 Task: Change the pages per sheet to 4.
Action: Mouse moved to (58, 99)
Screenshot: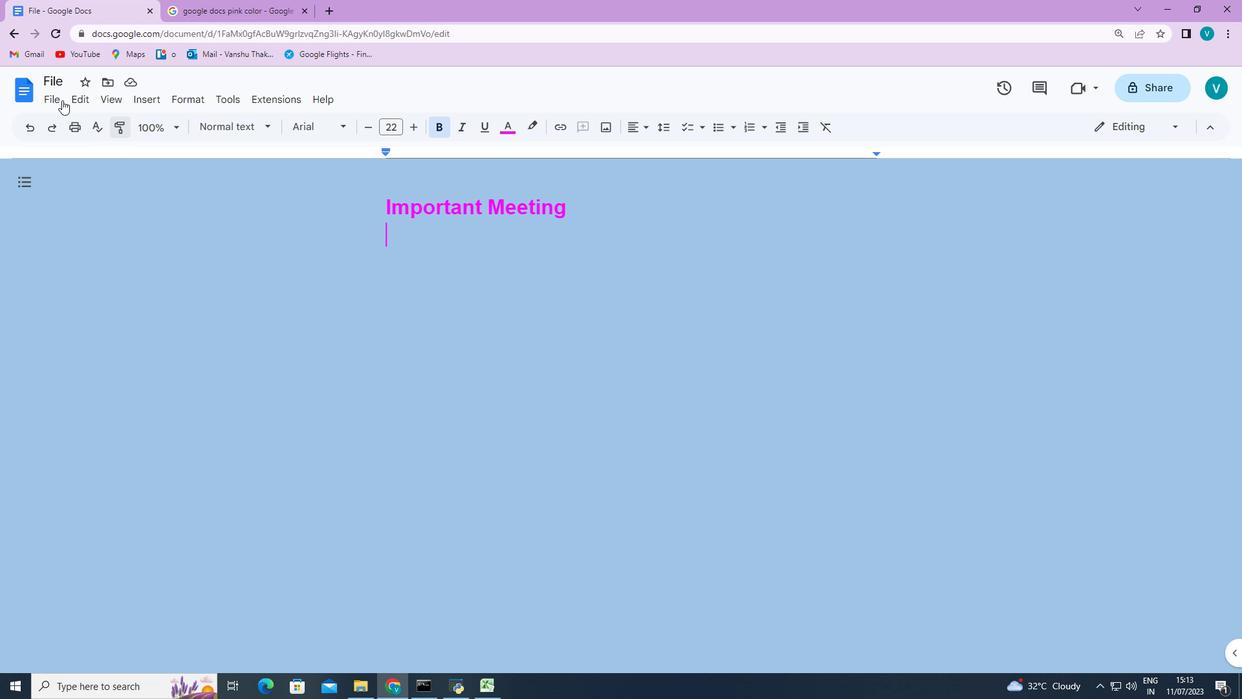 
Action: Mouse pressed left at (58, 99)
Screenshot: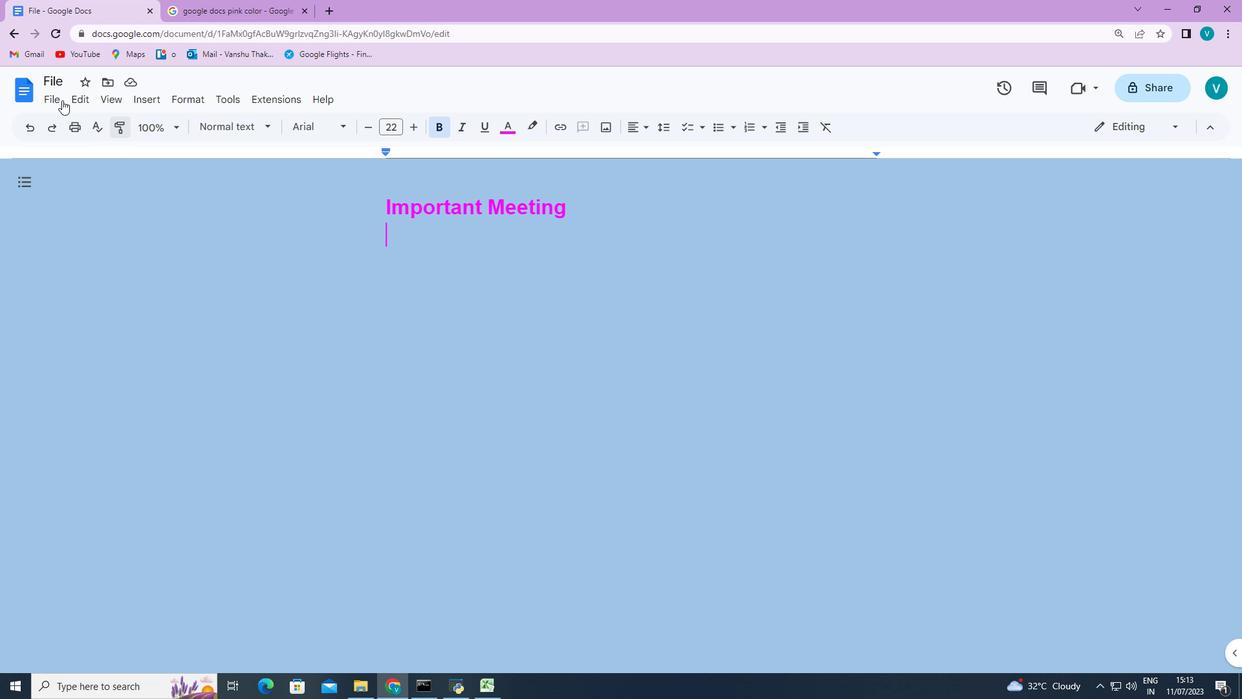 
Action: Mouse moved to (99, 513)
Screenshot: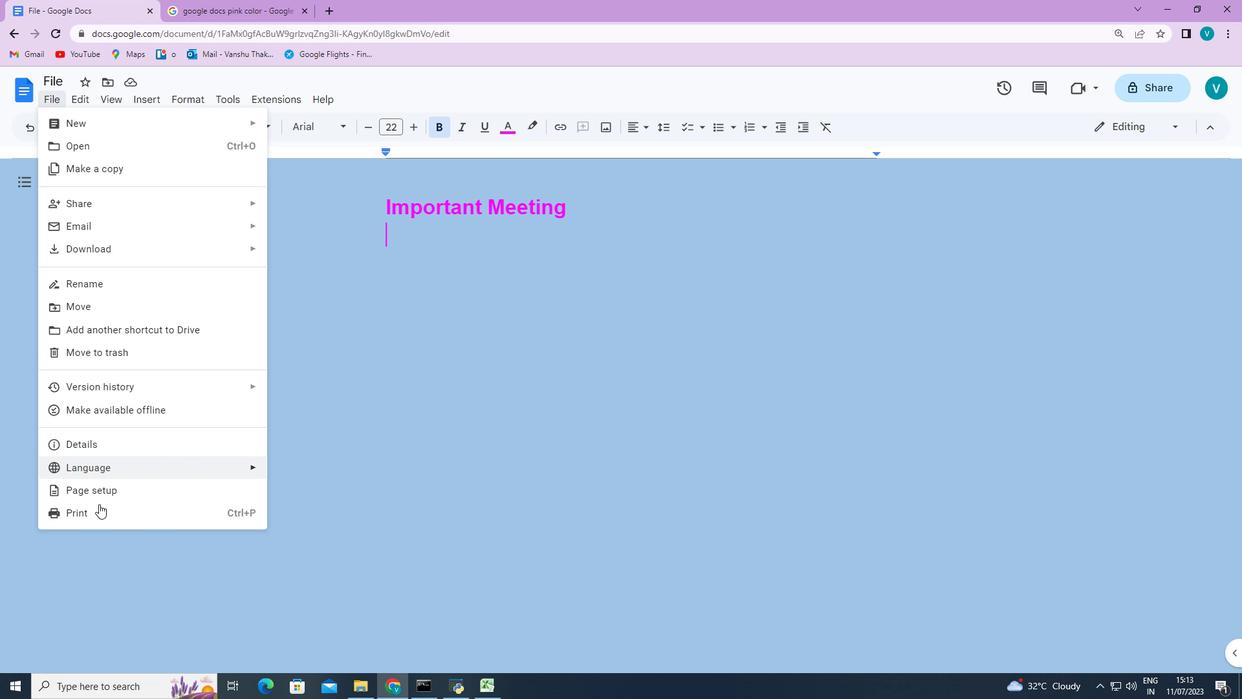 
Action: Mouse pressed left at (99, 513)
Screenshot: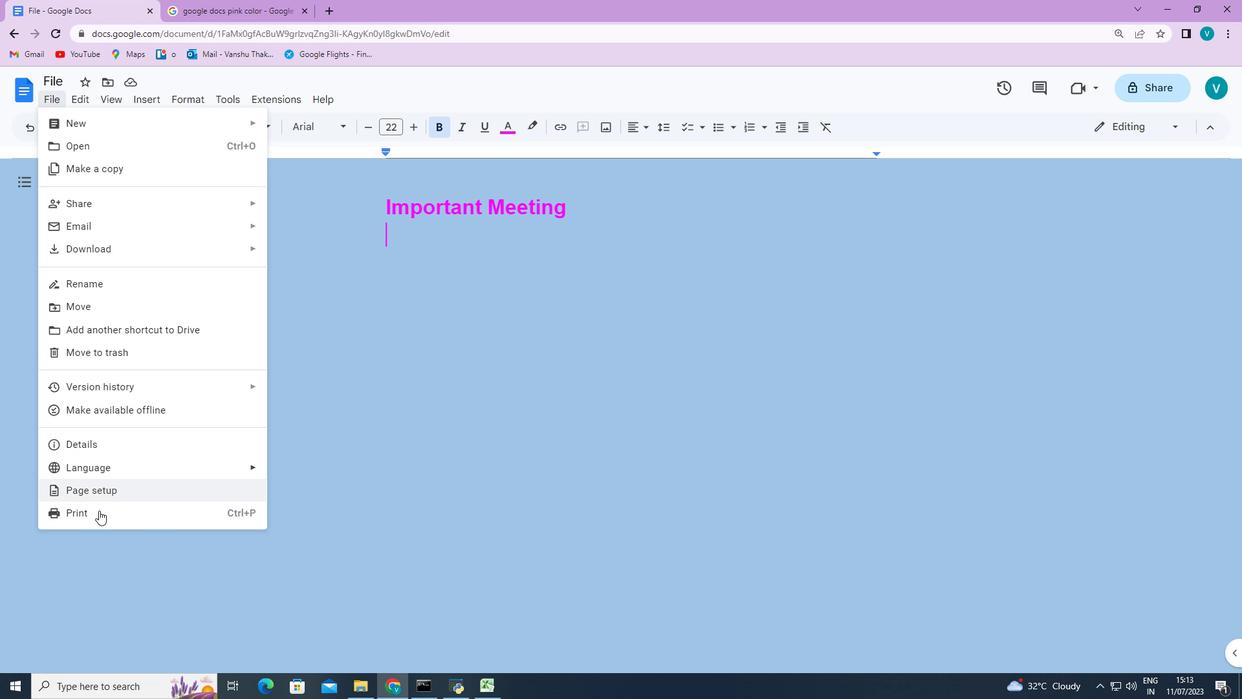 
Action: Mouse moved to (1009, 222)
Screenshot: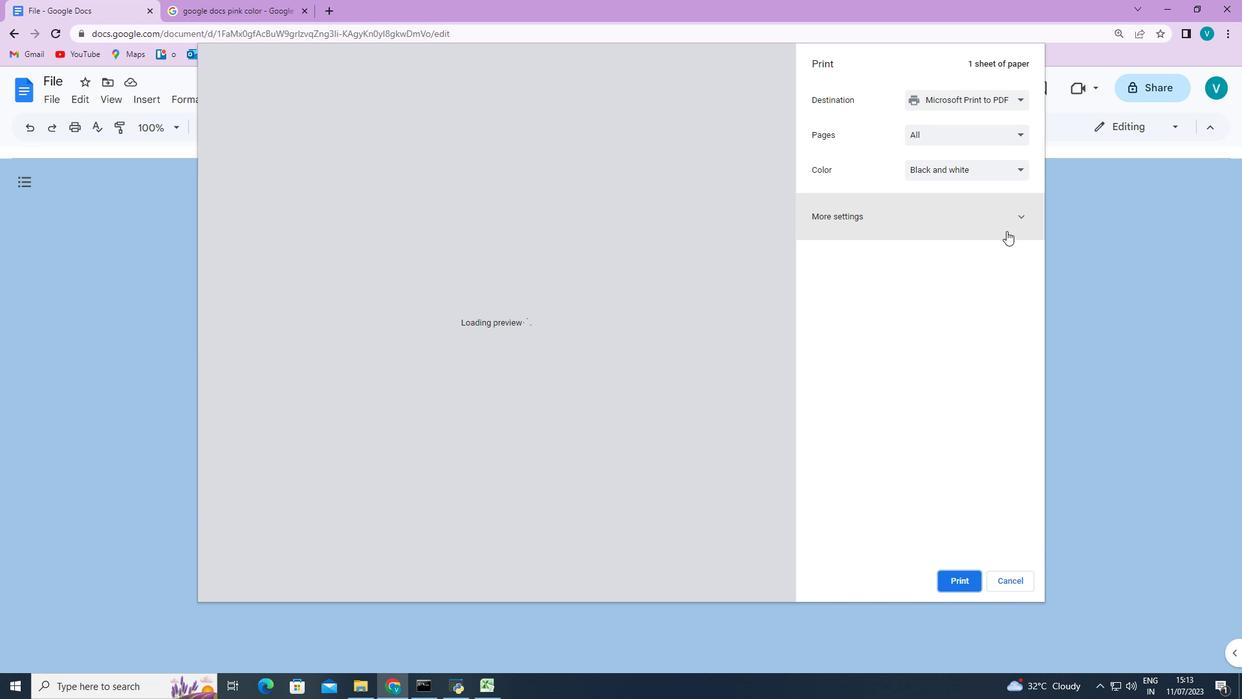 
Action: Mouse pressed left at (1009, 222)
Screenshot: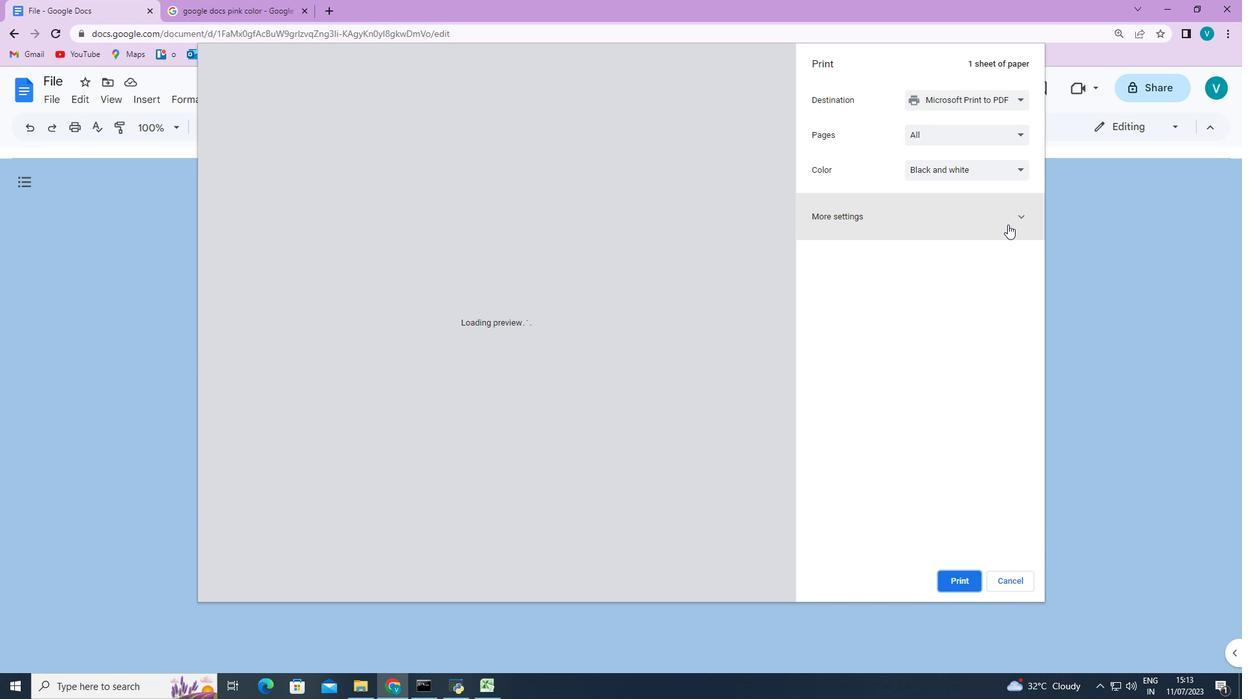 
Action: Mouse moved to (1002, 295)
Screenshot: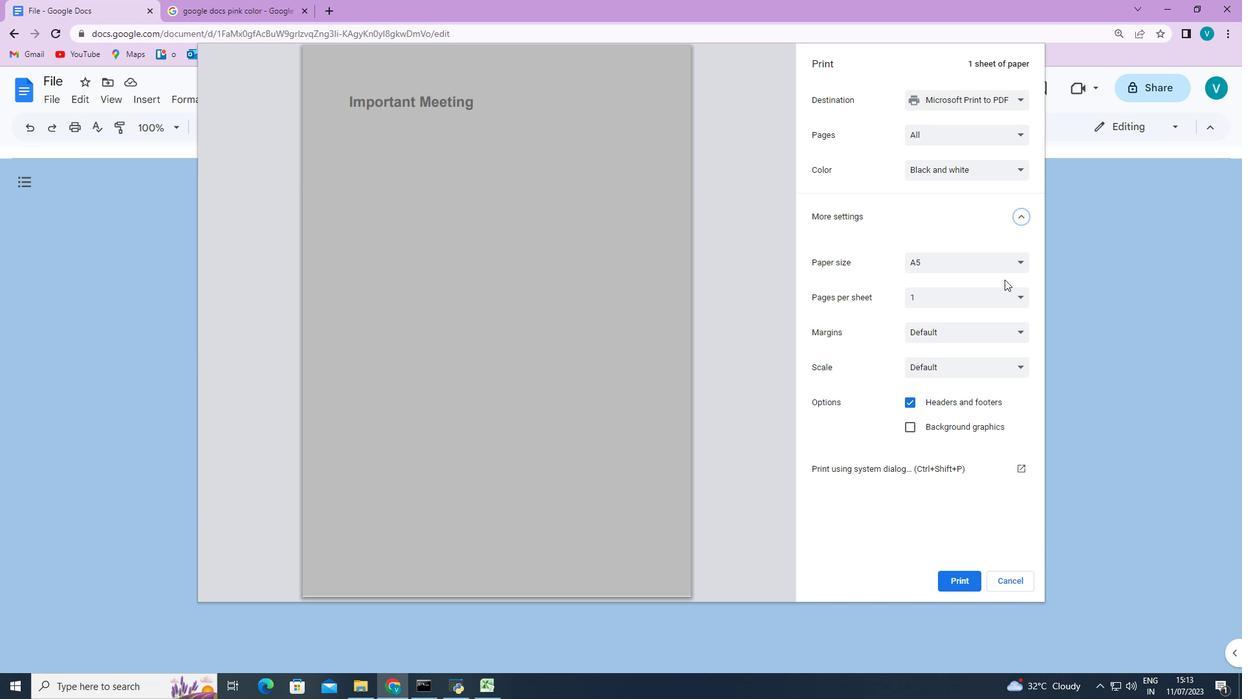 
Action: Mouse pressed left at (1002, 295)
Screenshot: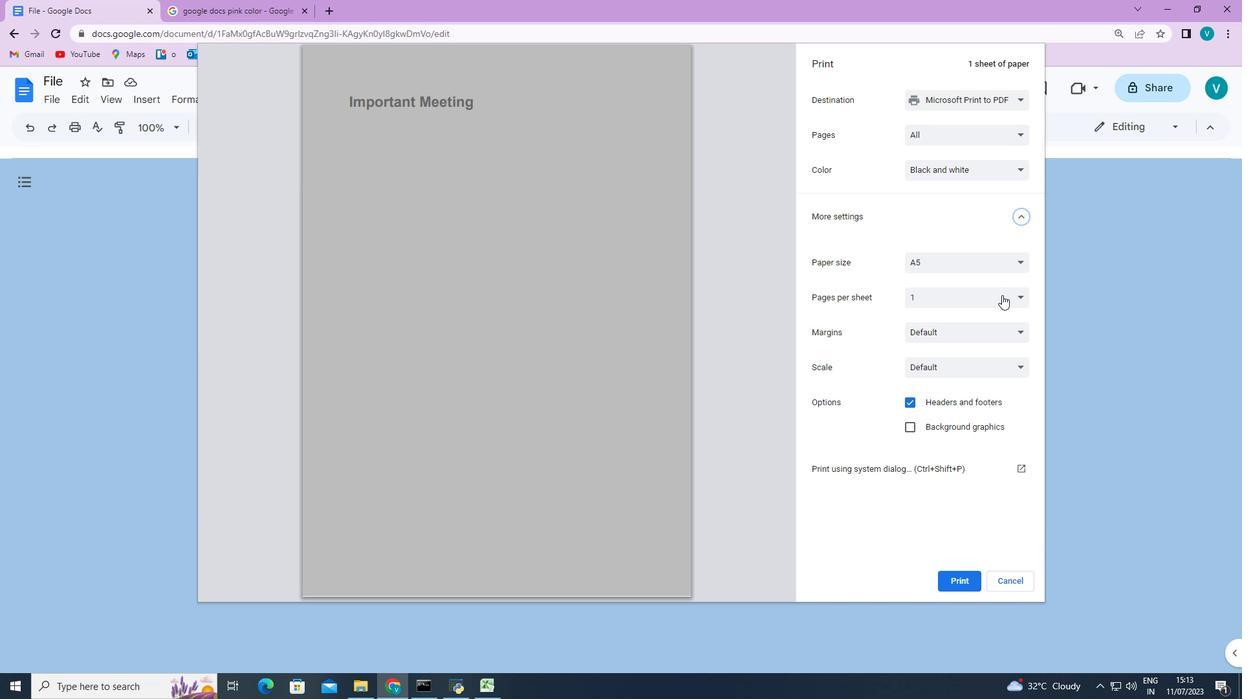 
Action: Mouse moved to (995, 332)
Screenshot: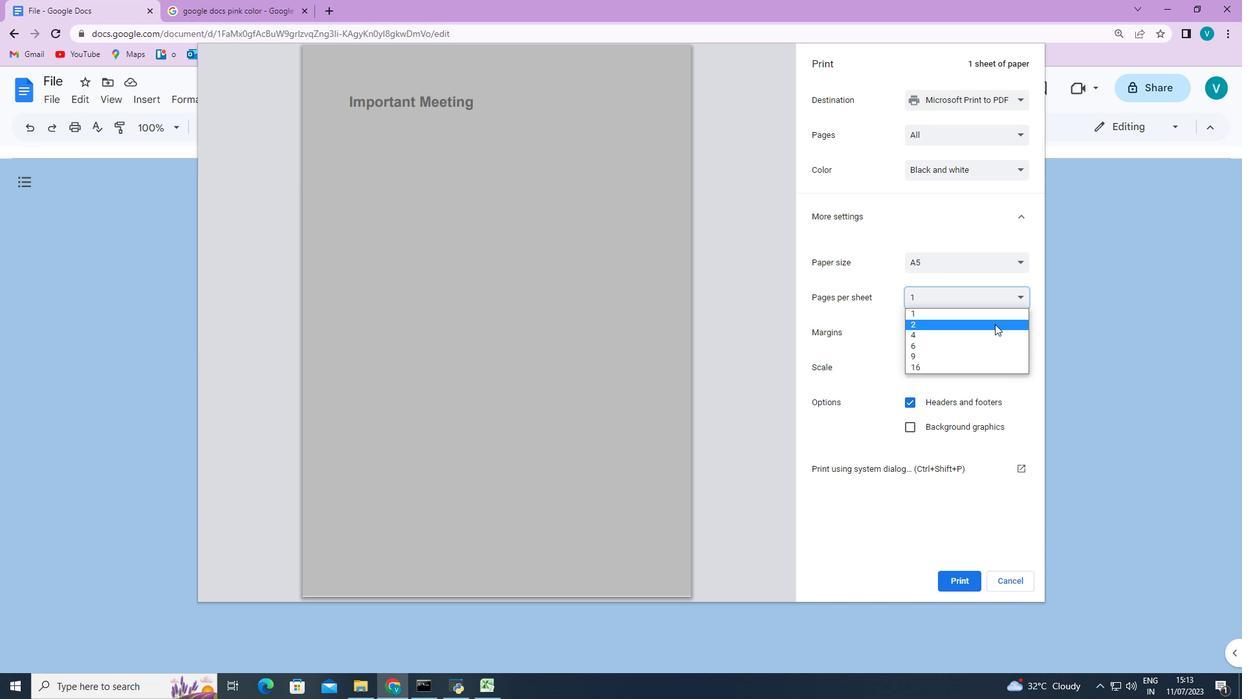 
Action: Mouse pressed left at (995, 332)
Screenshot: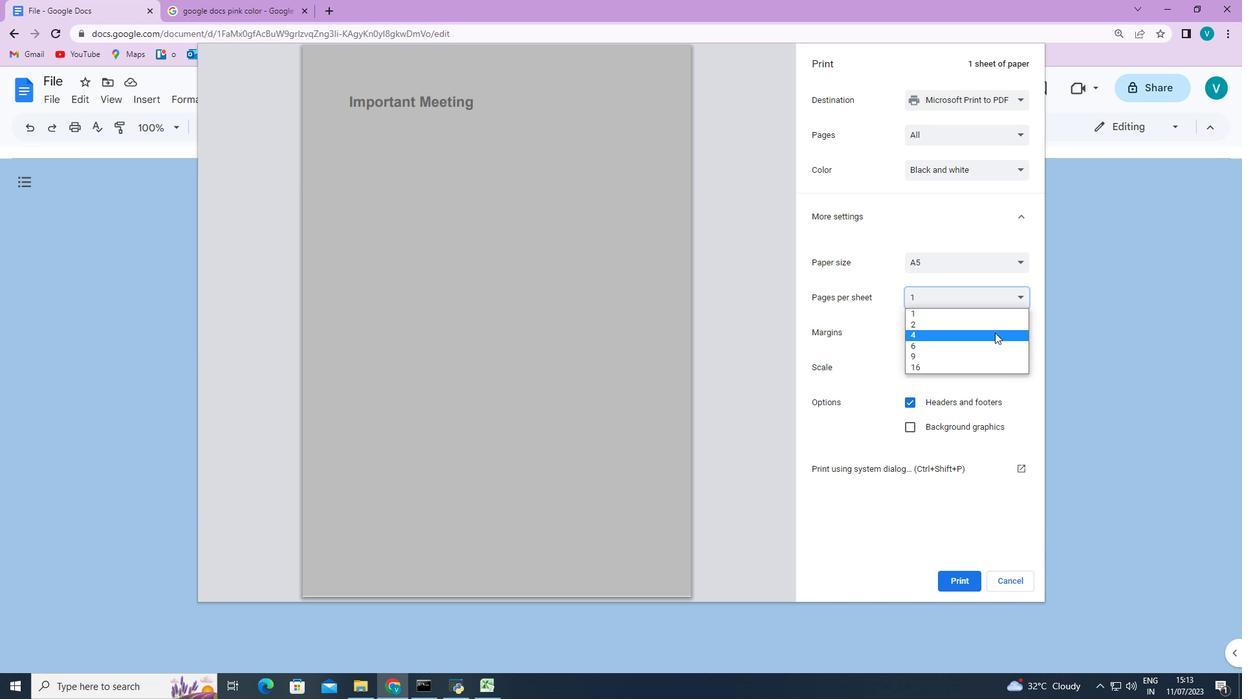 
